Task: In update from your network choose email frequency linkedIn recommended.
Action: Mouse moved to (613, 59)
Screenshot: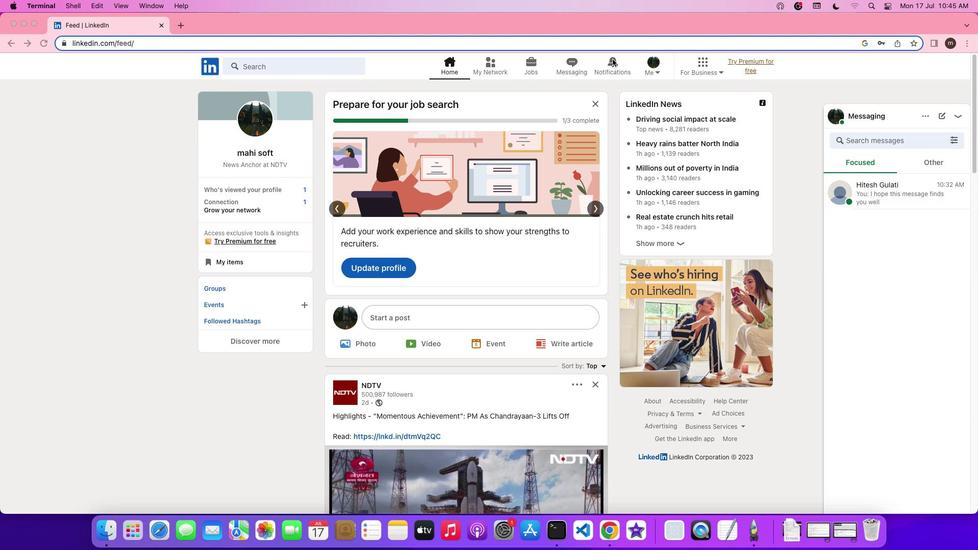 
Action: Mouse pressed left at (613, 59)
Screenshot: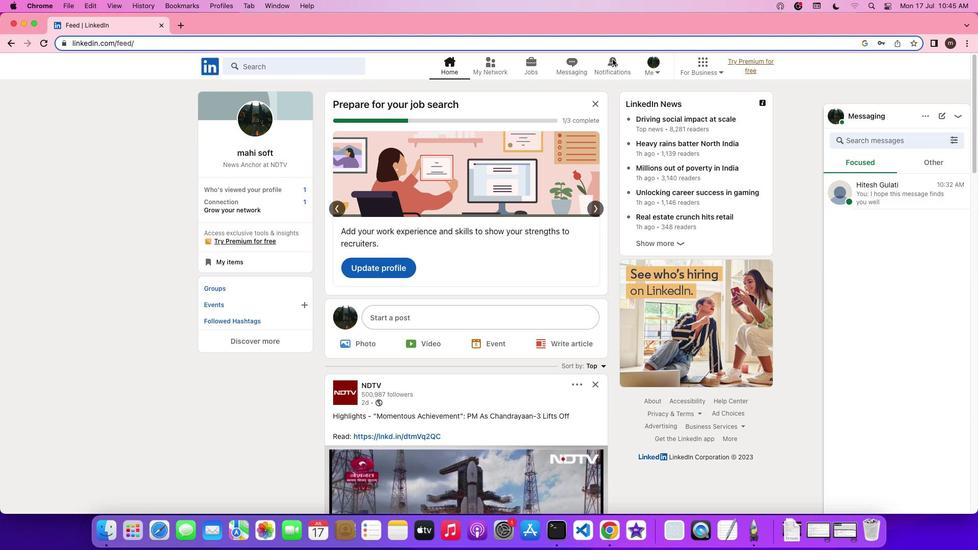 
Action: Mouse pressed left at (613, 59)
Screenshot: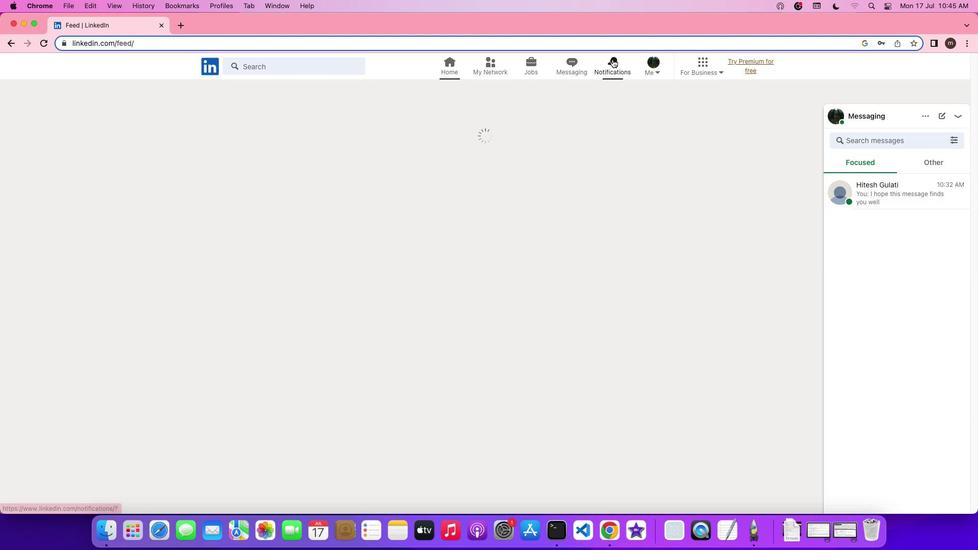 
Action: Mouse moved to (248, 136)
Screenshot: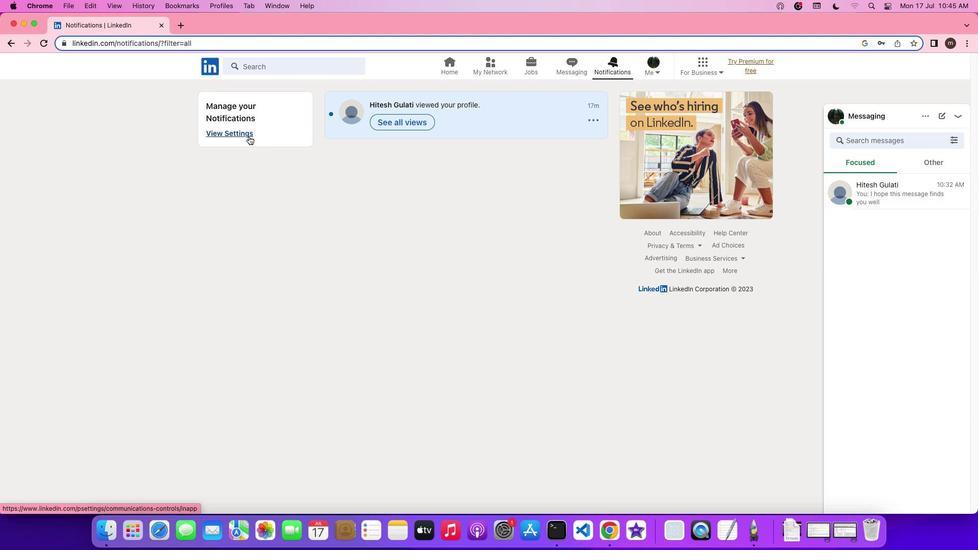 
Action: Mouse pressed left at (248, 136)
Screenshot: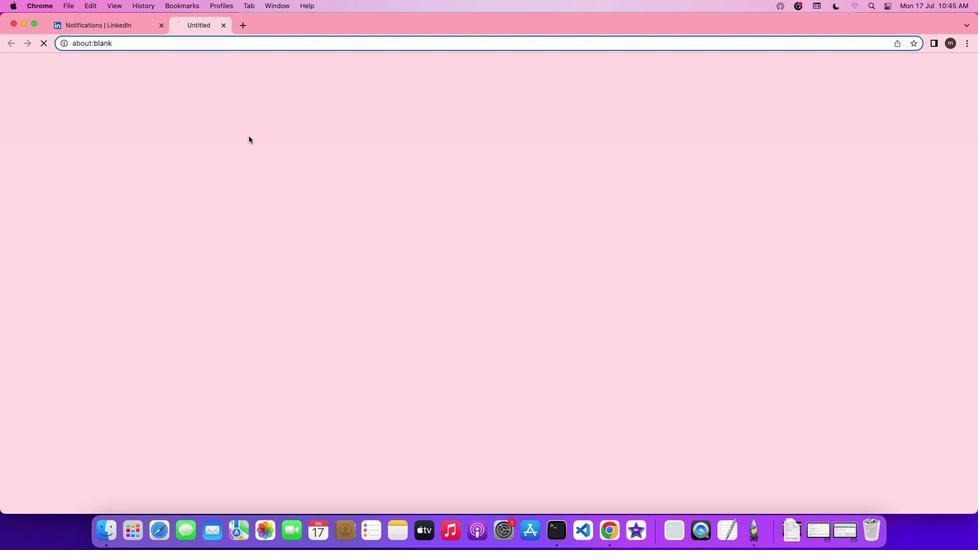
Action: Mouse moved to (432, 224)
Screenshot: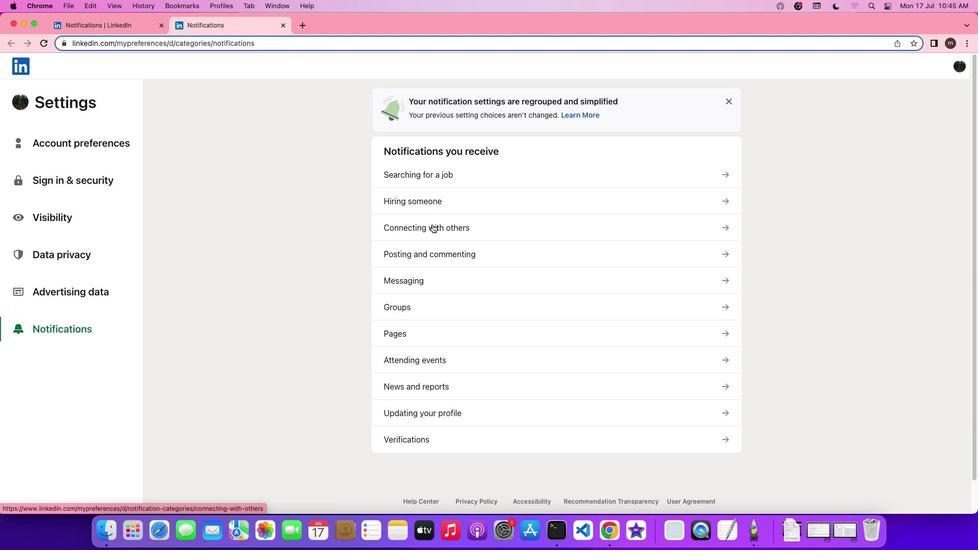 
Action: Mouse pressed left at (432, 224)
Screenshot: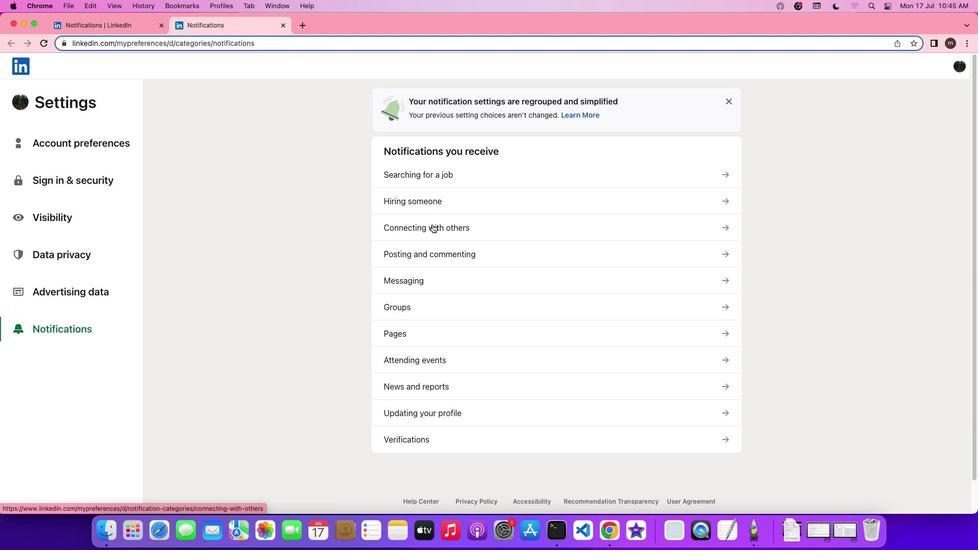 
Action: Mouse moved to (456, 200)
Screenshot: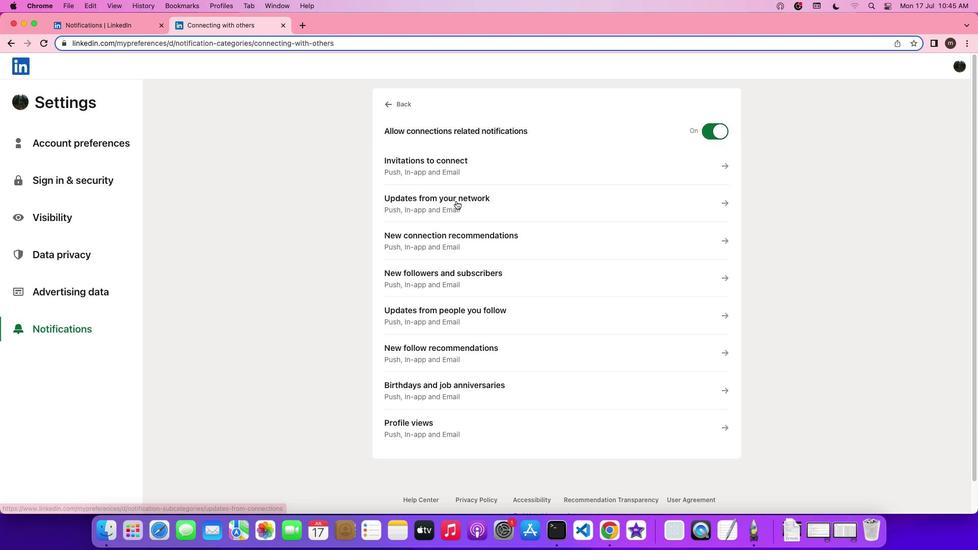 
Action: Mouse pressed left at (456, 200)
Screenshot: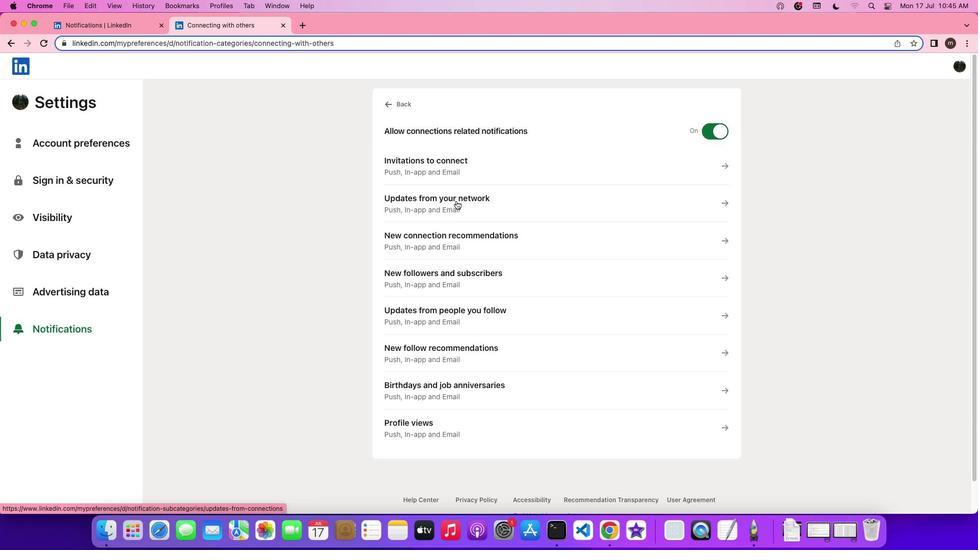 
Action: Mouse moved to (395, 381)
Screenshot: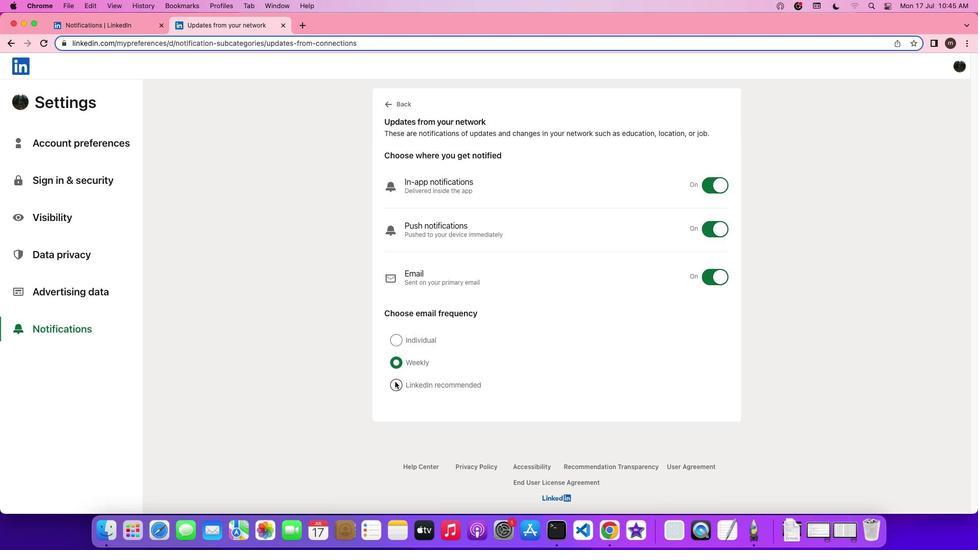 
Action: Mouse pressed left at (395, 381)
Screenshot: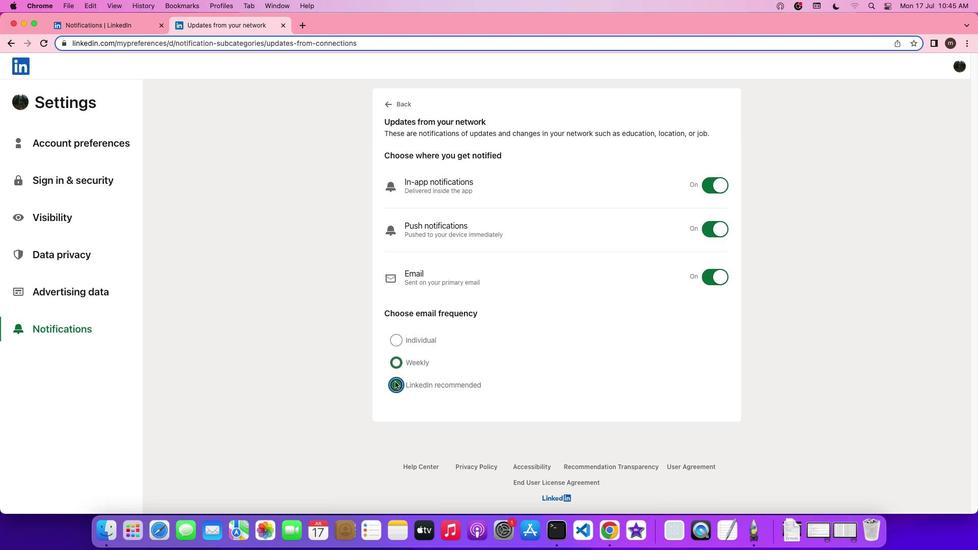 
Action: Mouse moved to (524, 379)
Screenshot: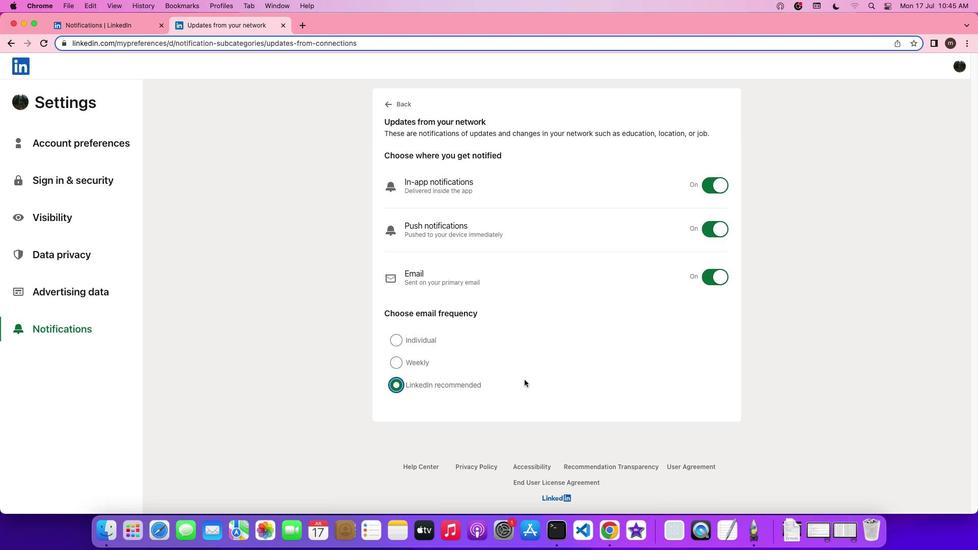 
